 Task: Check the data of "Total widget callback calls".
Action: Mouse pressed left at (100, 103)
Screenshot: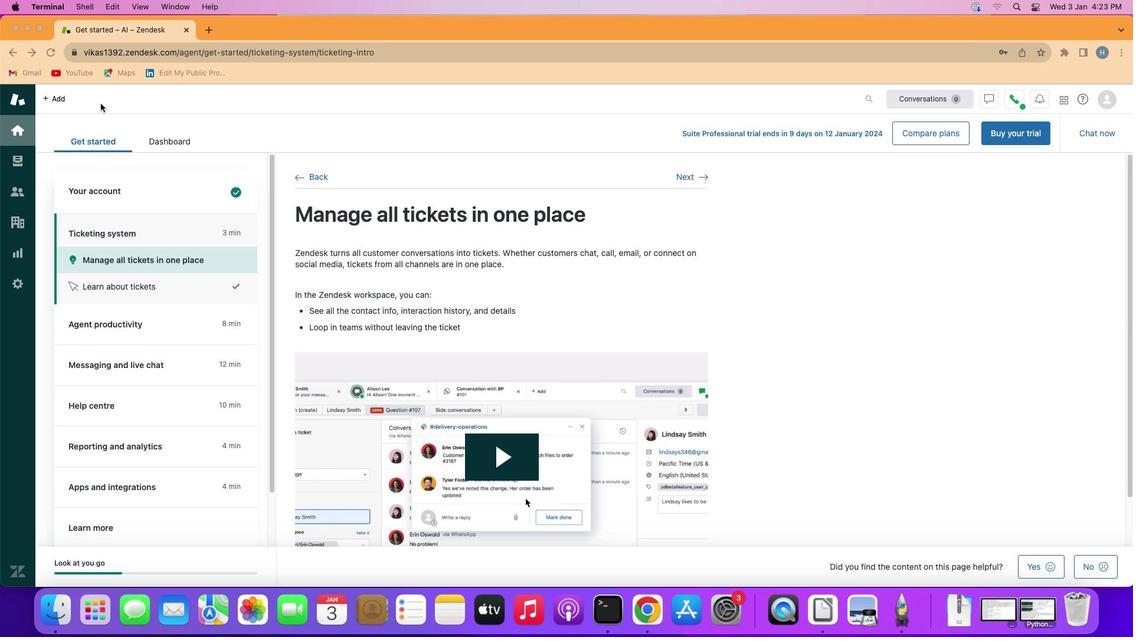
Action: Mouse moved to (14, 255)
Screenshot: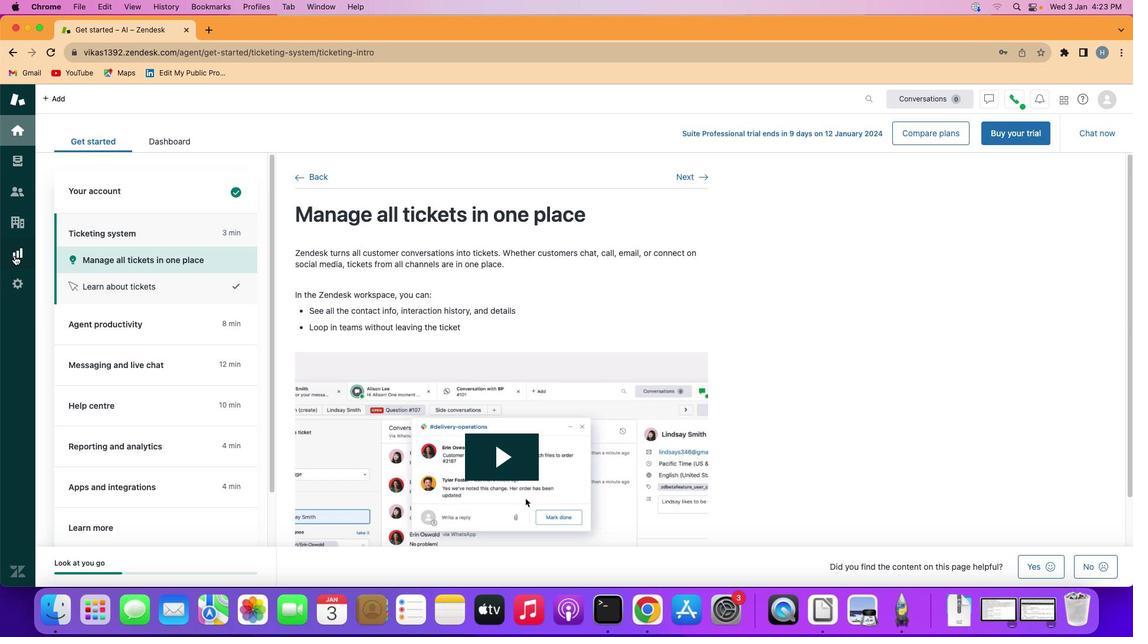 
Action: Mouse pressed left at (14, 255)
Screenshot: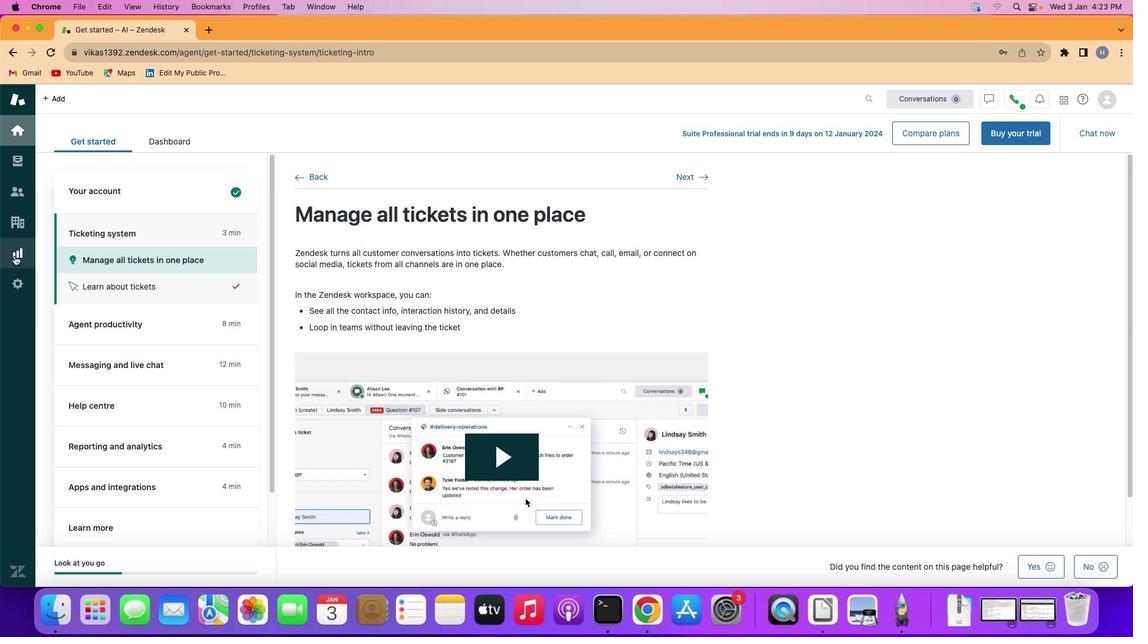 
Action: Mouse moved to (285, 161)
Screenshot: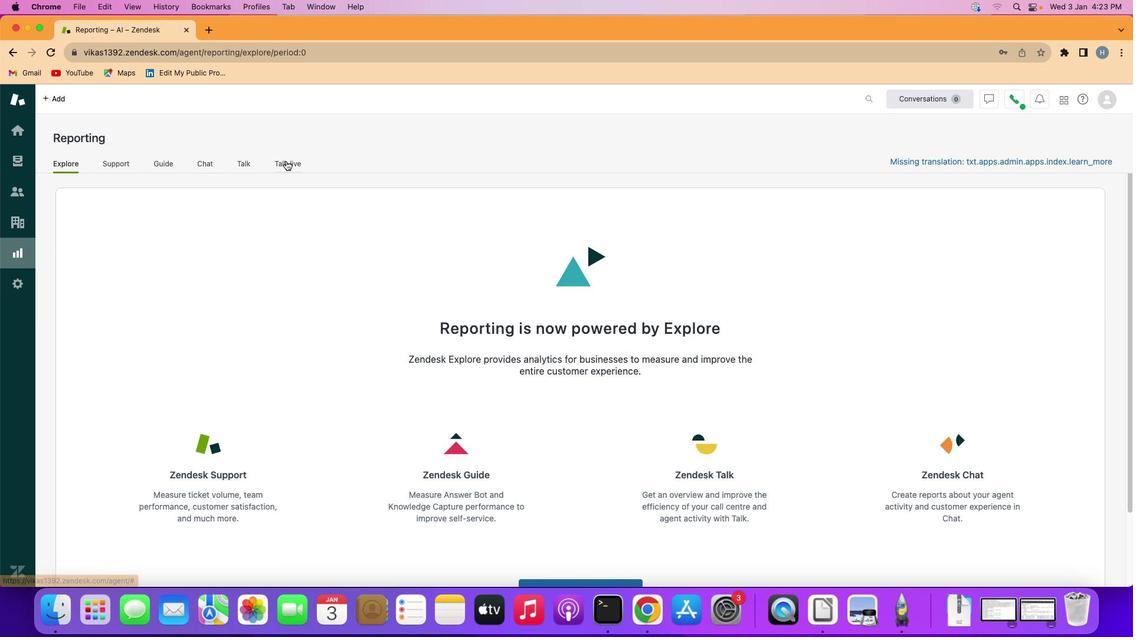 
Action: Mouse pressed left at (285, 161)
Screenshot: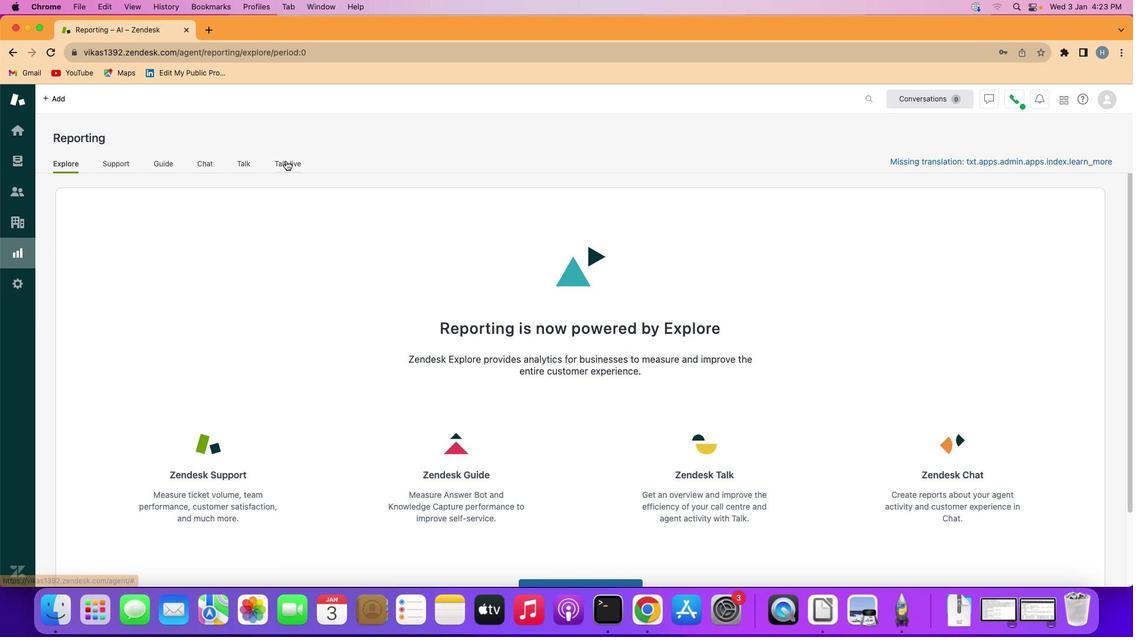 
Action: Mouse moved to (329, 385)
Screenshot: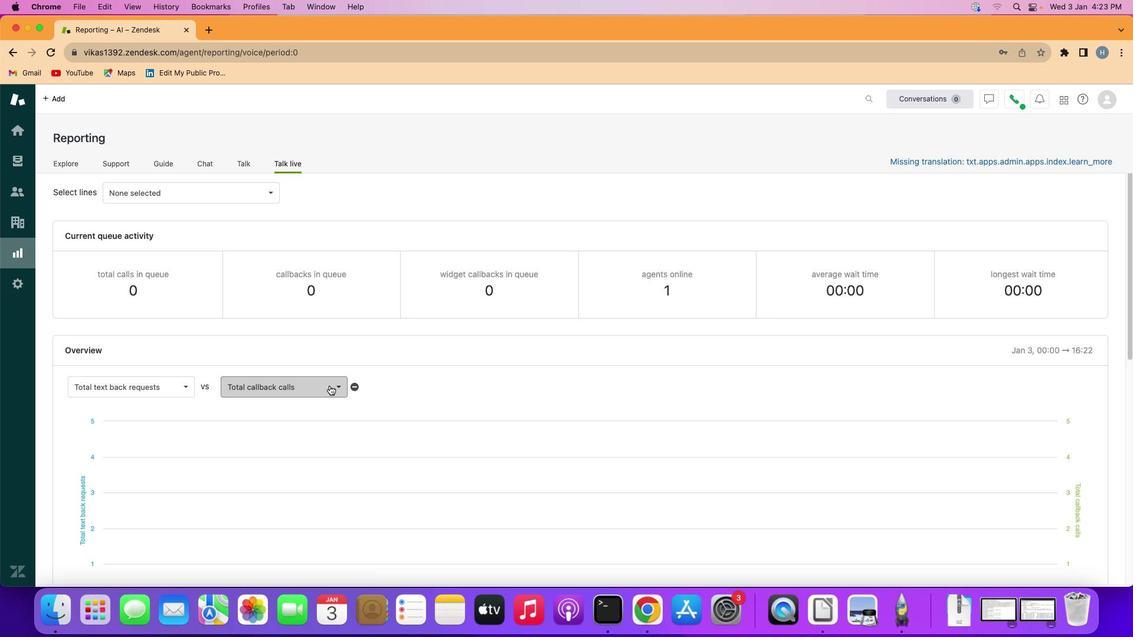 
Action: Mouse pressed left at (329, 385)
Screenshot: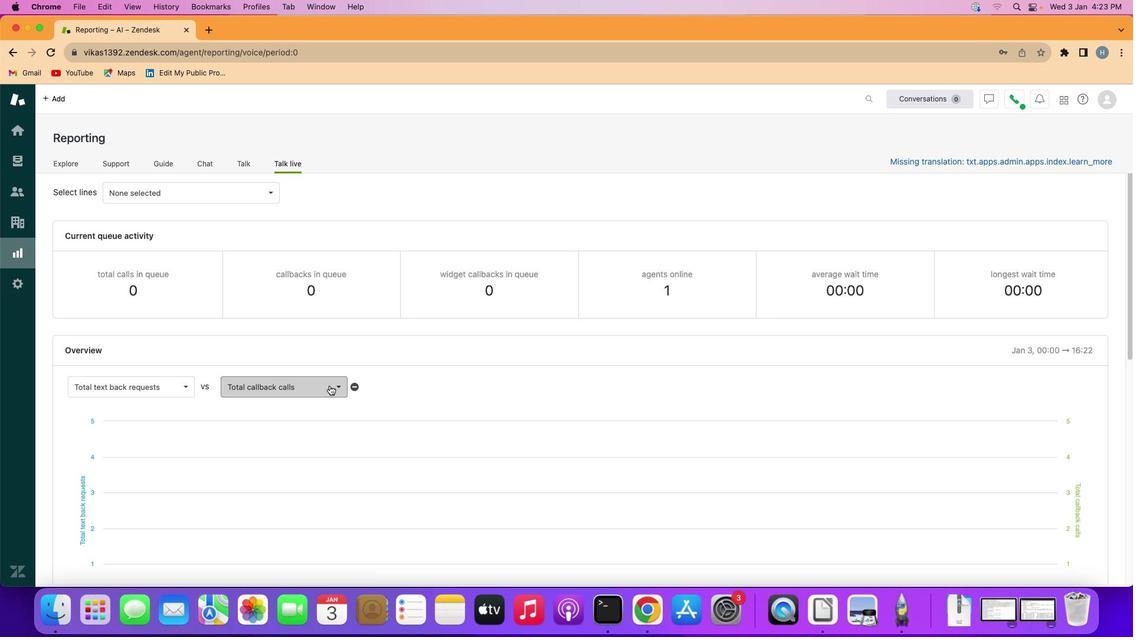 
Action: Mouse moved to (320, 494)
Screenshot: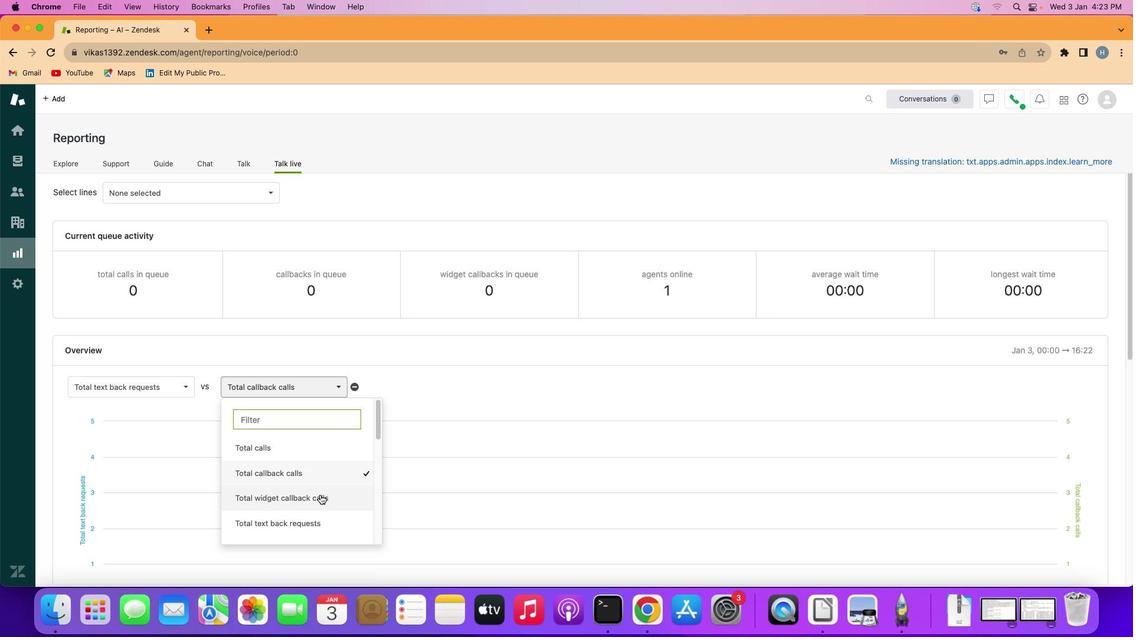 
Action: Mouse pressed left at (320, 494)
Screenshot: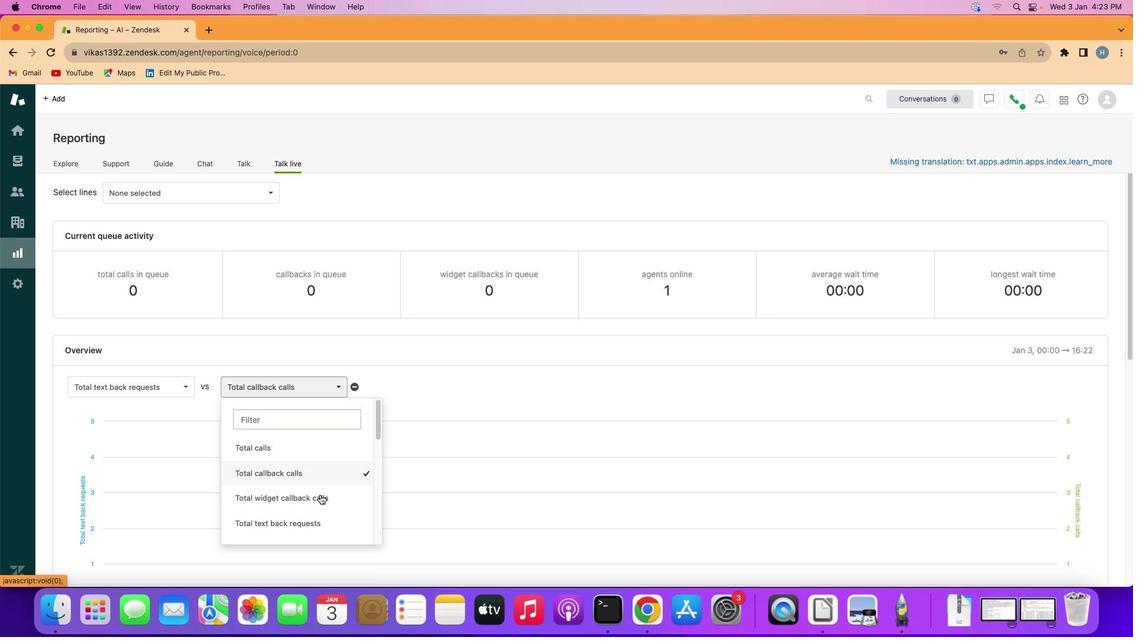 
Action: Mouse moved to (320, 495)
Screenshot: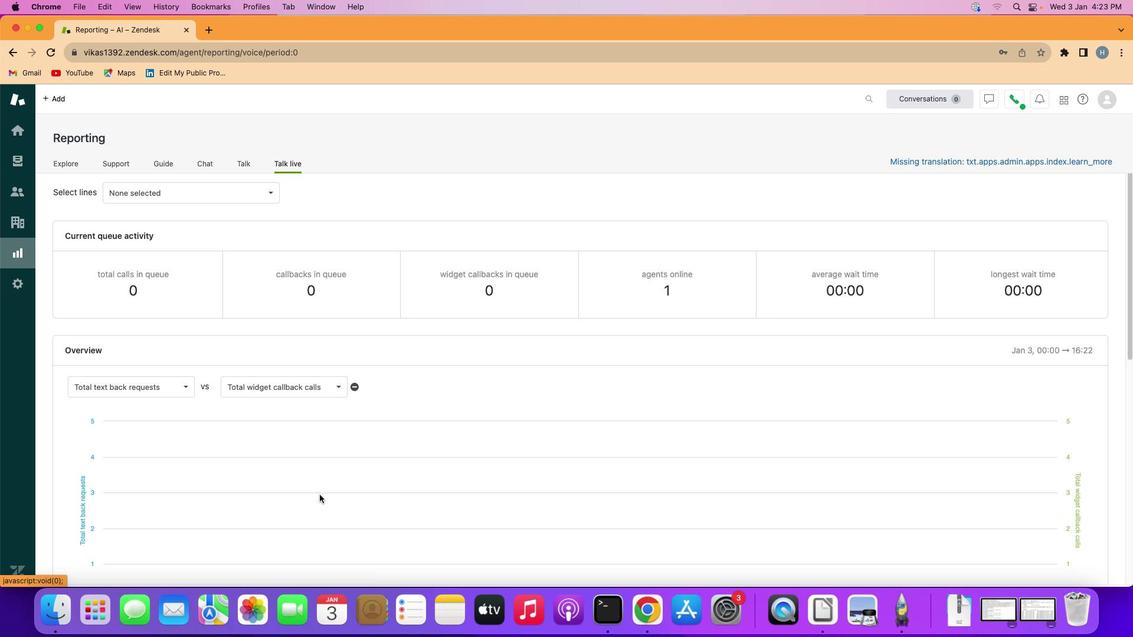 
